 Task: Select a schedule automation every month on the 1 at 11:00 AM starting on January 1, 2023.
Action: Mouse moved to (949, 72)
Screenshot: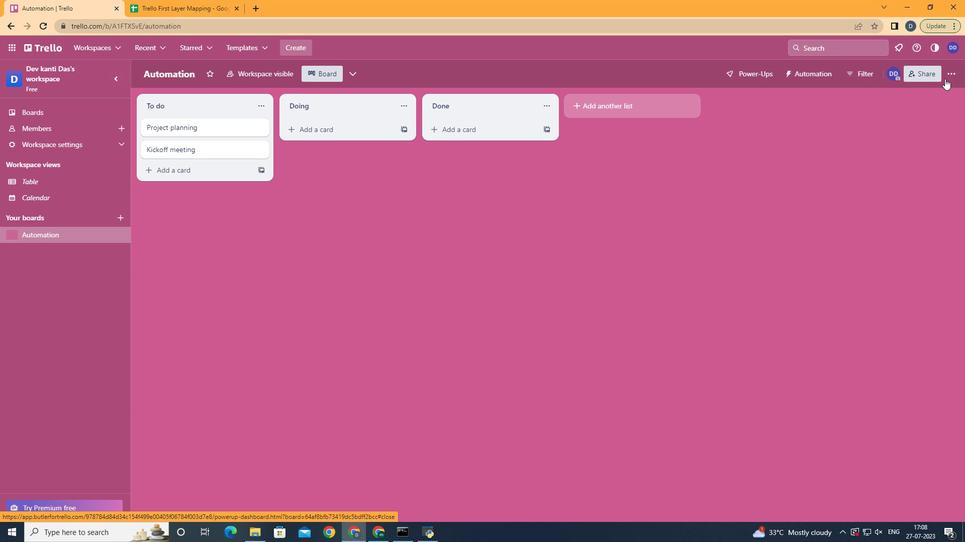 
Action: Mouse pressed left at (949, 72)
Screenshot: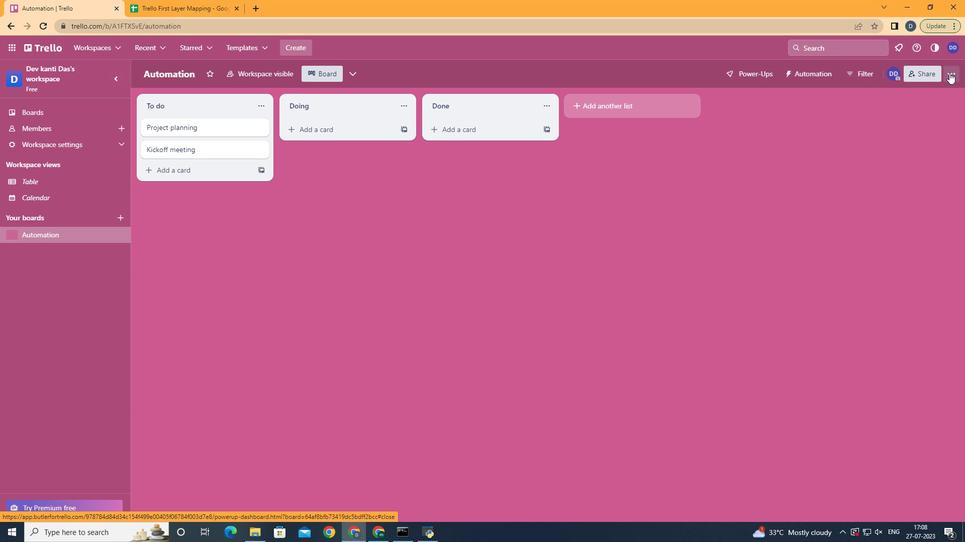 
Action: Mouse moved to (862, 219)
Screenshot: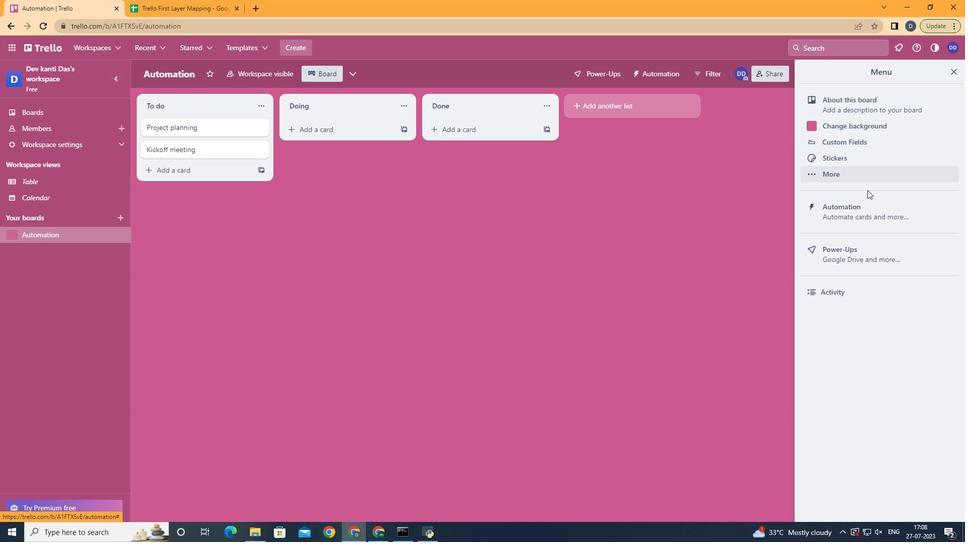
Action: Mouse pressed left at (862, 219)
Screenshot: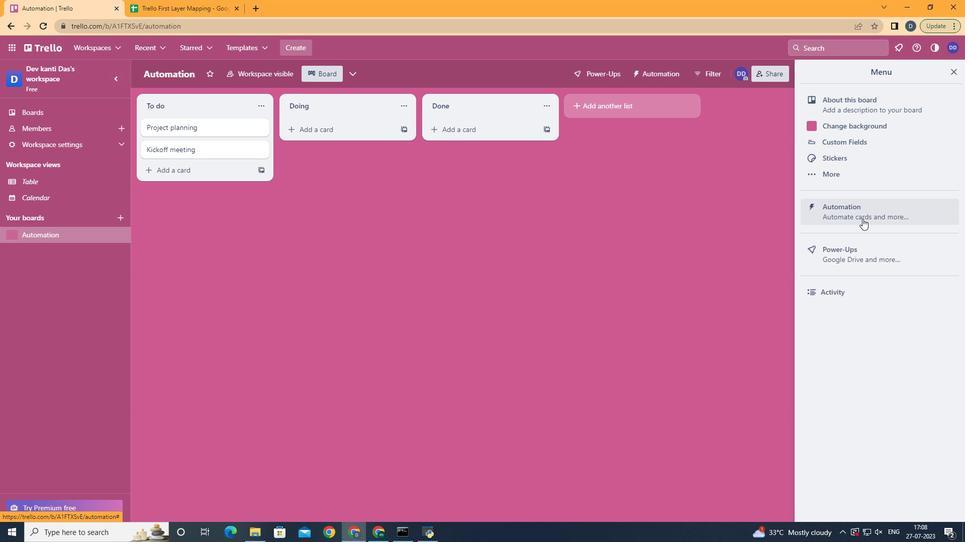 
Action: Mouse moved to (201, 185)
Screenshot: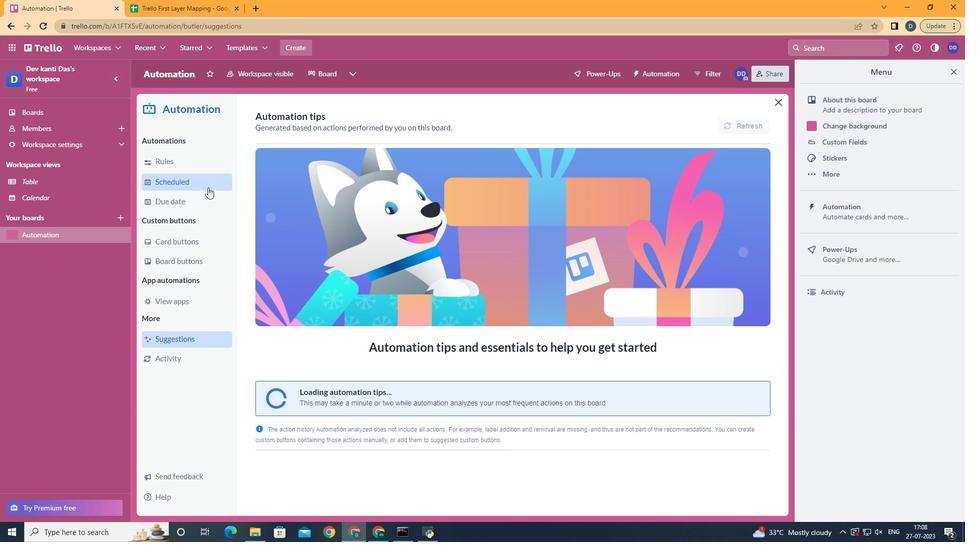 
Action: Mouse pressed left at (201, 185)
Screenshot: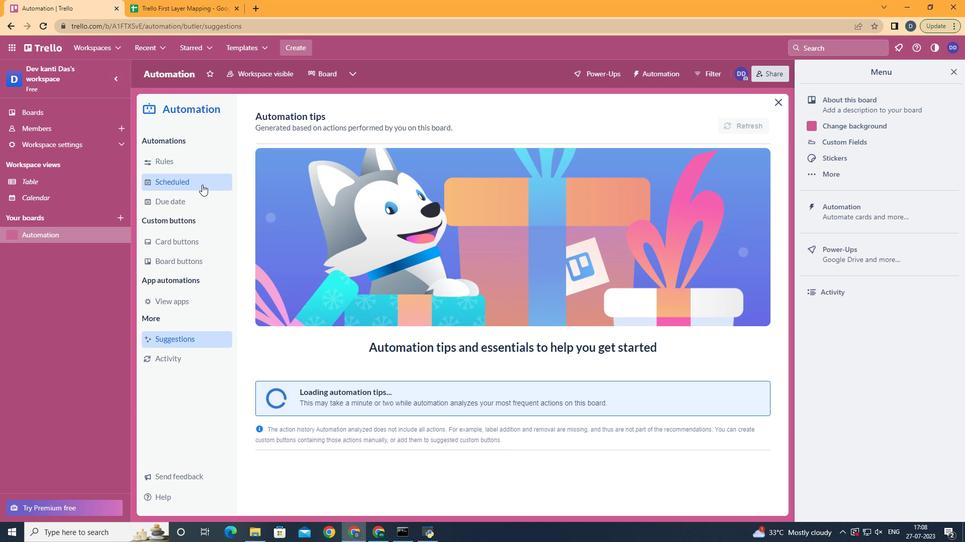 
Action: Mouse moved to (309, 336)
Screenshot: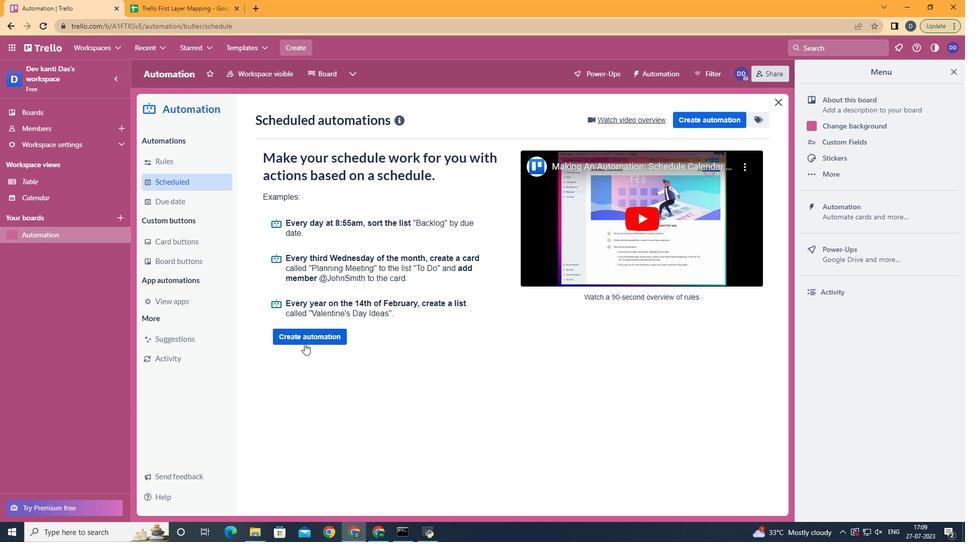 
Action: Mouse pressed left at (309, 336)
Screenshot: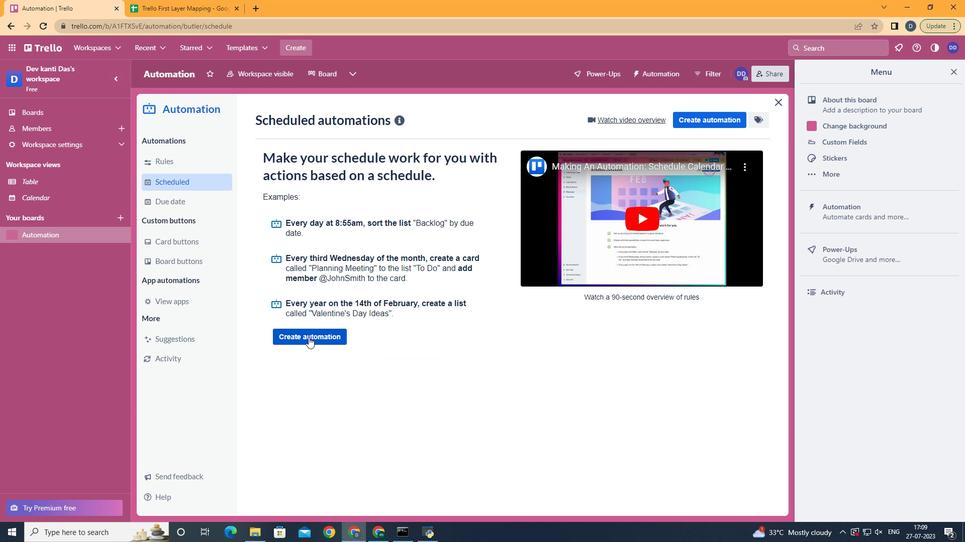 
Action: Mouse moved to (496, 221)
Screenshot: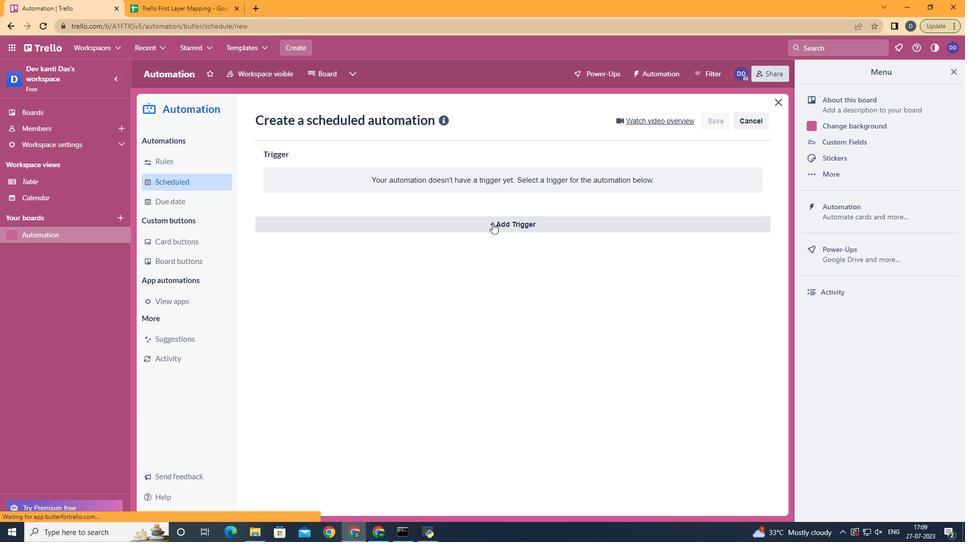 
Action: Mouse pressed left at (496, 221)
Screenshot: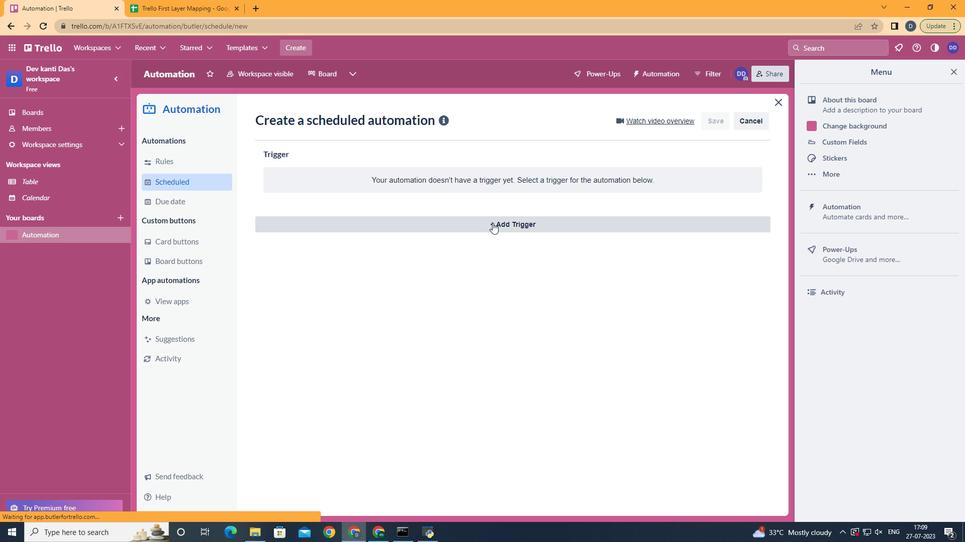 
Action: Mouse moved to (319, 257)
Screenshot: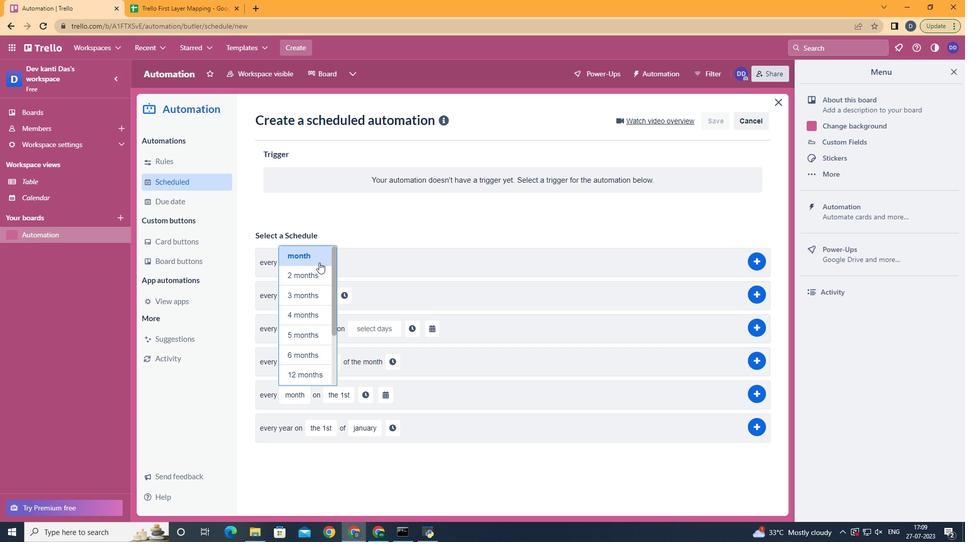 
Action: Mouse pressed left at (319, 257)
Screenshot: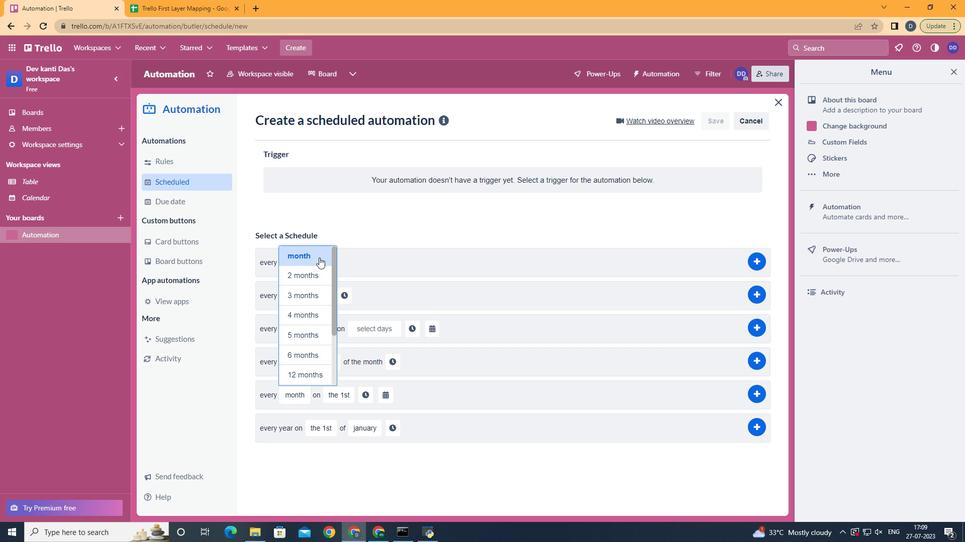 
Action: Mouse moved to (362, 256)
Screenshot: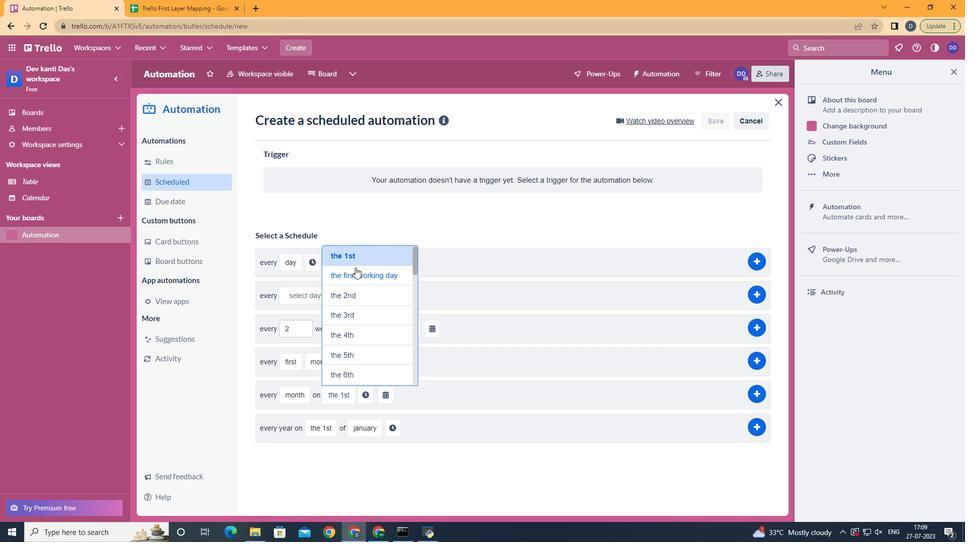 
Action: Mouse pressed left at (362, 256)
Screenshot: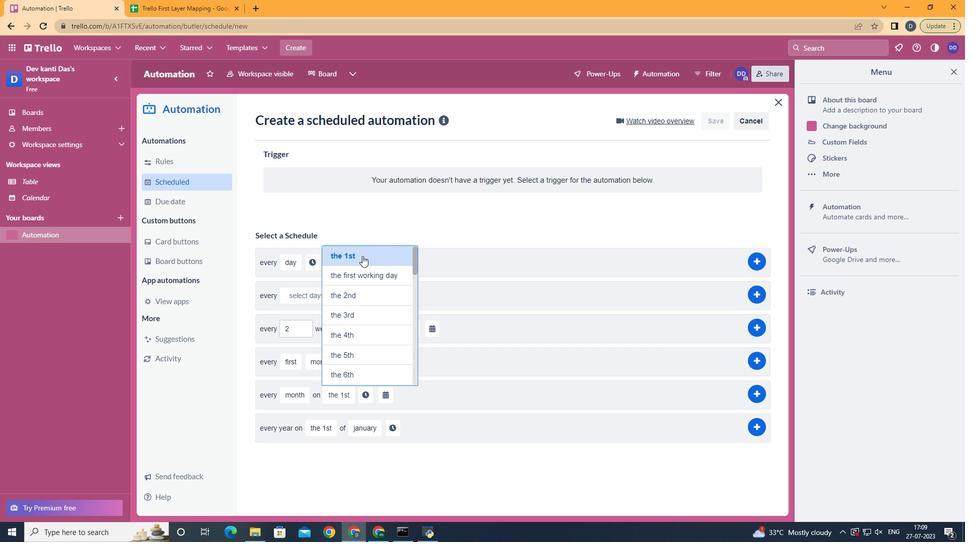 
Action: Mouse moved to (366, 394)
Screenshot: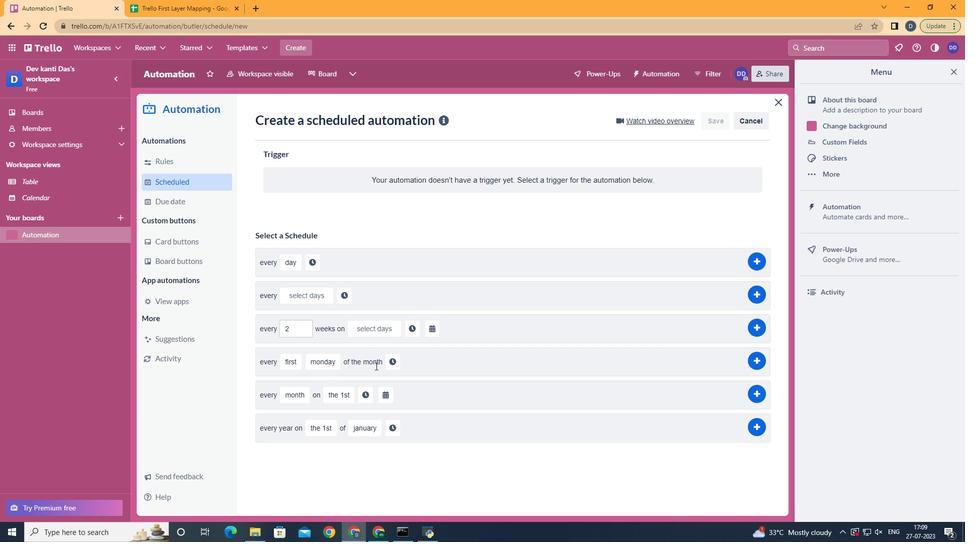 
Action: Mouse pressed left at (366, 394)
Screenshot: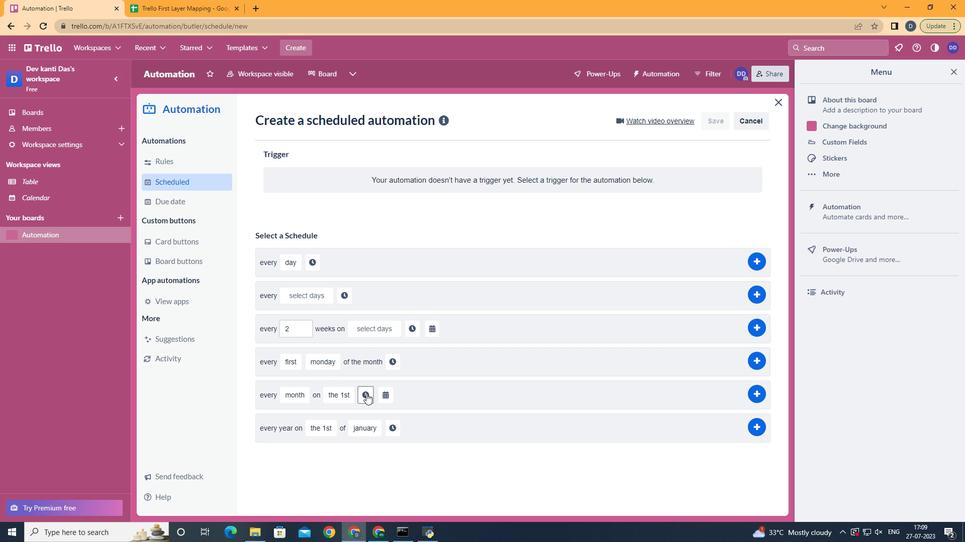 
Action: Mouse moved to (401, 394)
Screenshot: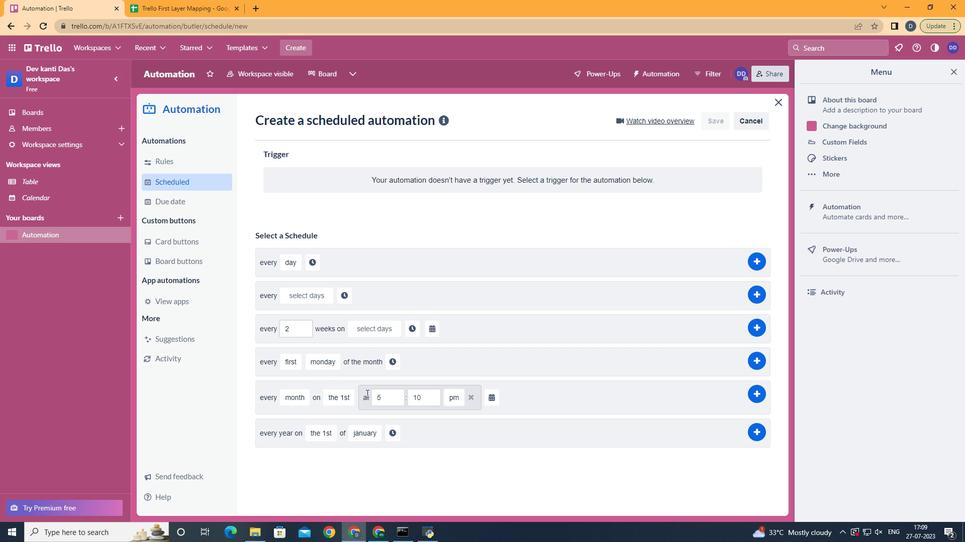 
Action: Mouse pressed left at (401, 394)
Screenshot: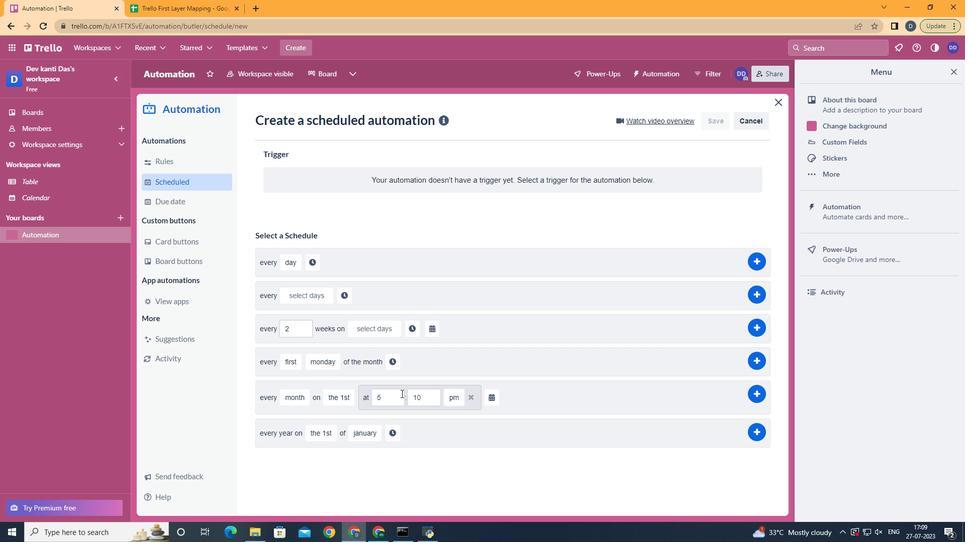 
Action: Mouse moved to (401, 394)
Screenshot: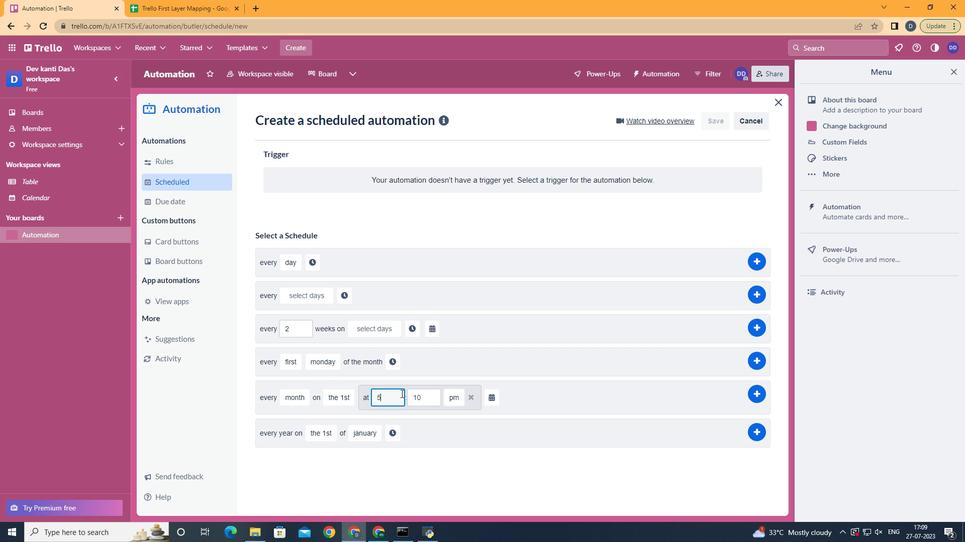 
Action: Key pressed <Key.backspace>11
Screenshot: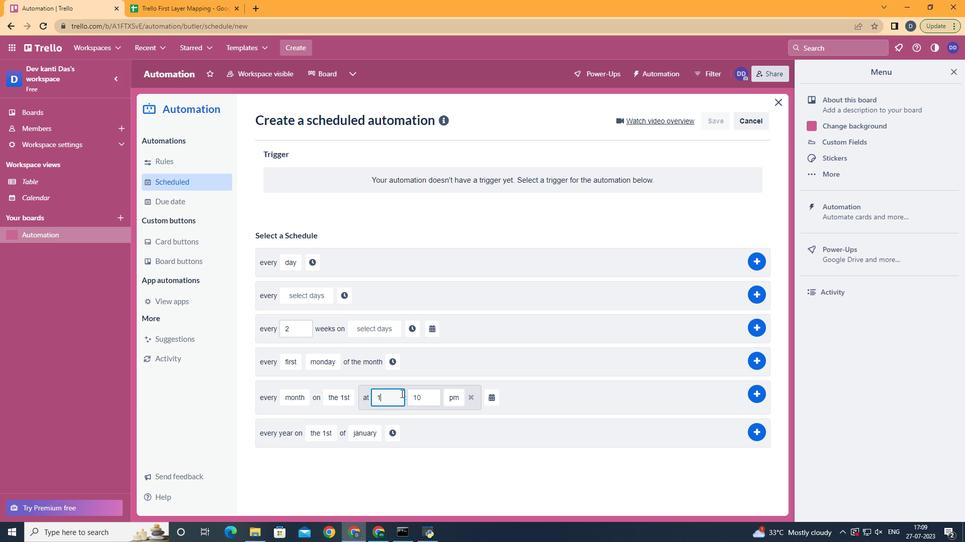 
Action: Mouse moved to (425, 393)
Screenshot: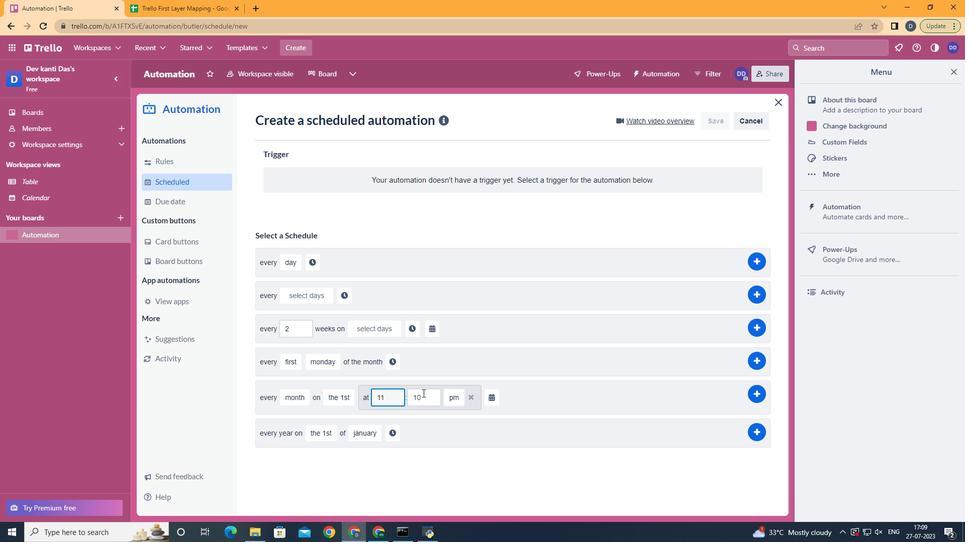 
Action: Mouse pressed left at (425, 393)
Screenshot: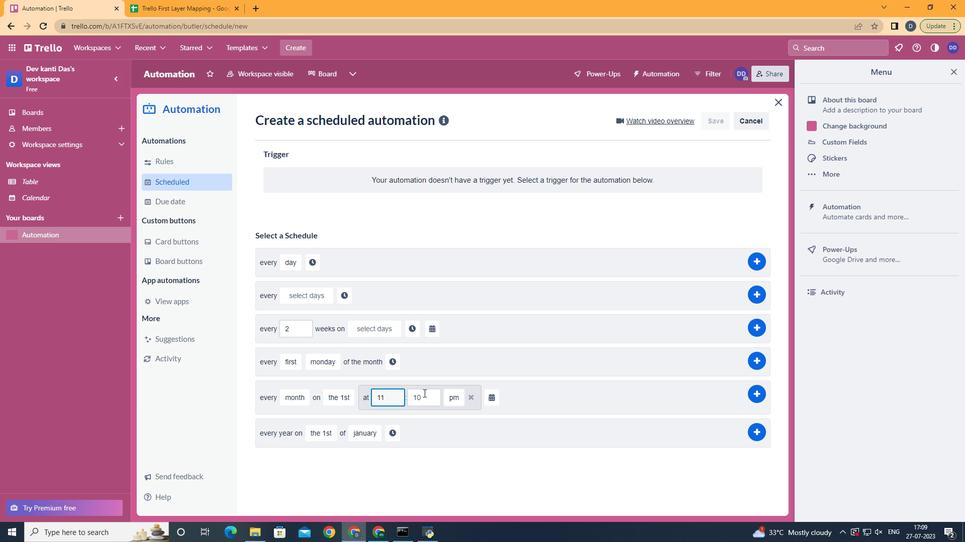 
Action: Key pressed <Key.backspace><Key.backspace>00
Screenshot: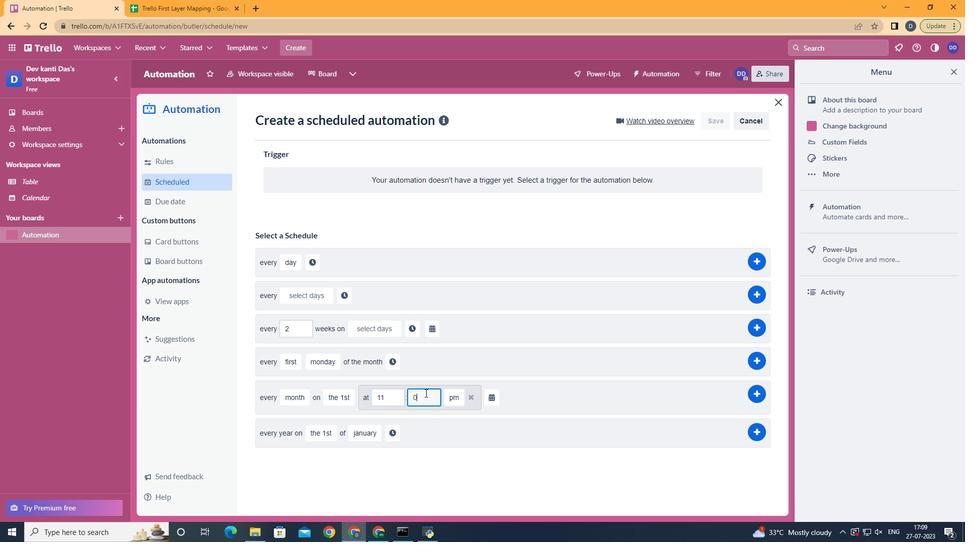 
Action: Mouse moved to (462, 414)
Screenshot: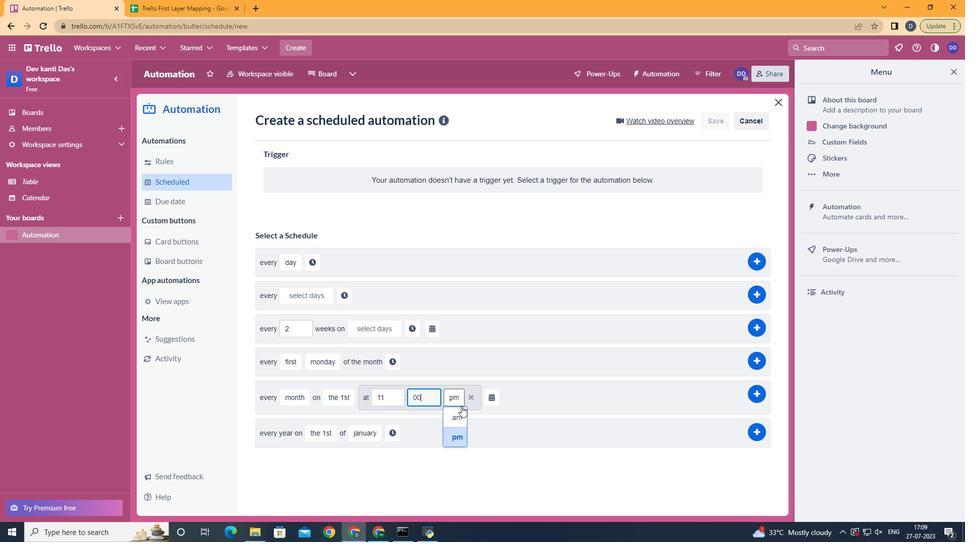 
Action: Mouse pressed left at (462, 414)
Screenshot: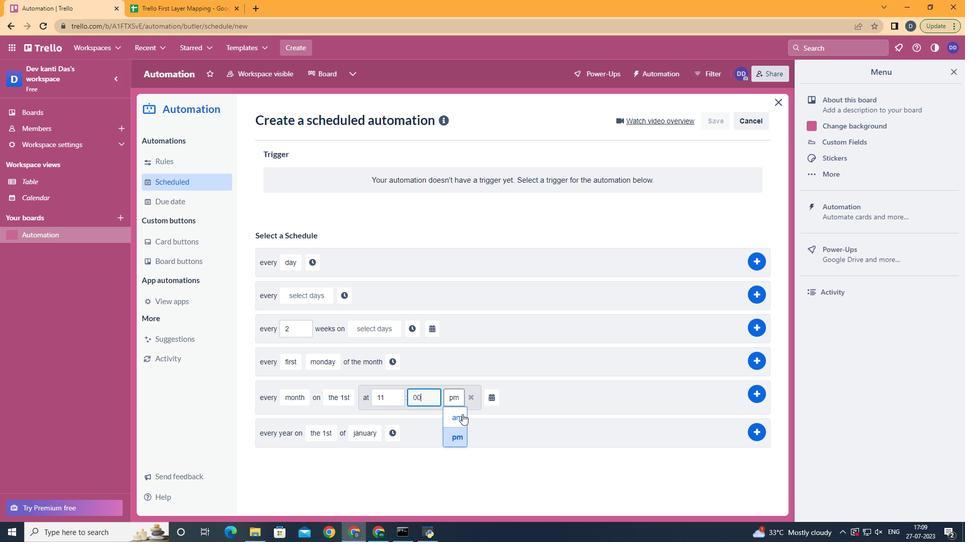 
Action: Mouse moved to (493, 396)
Screenshot: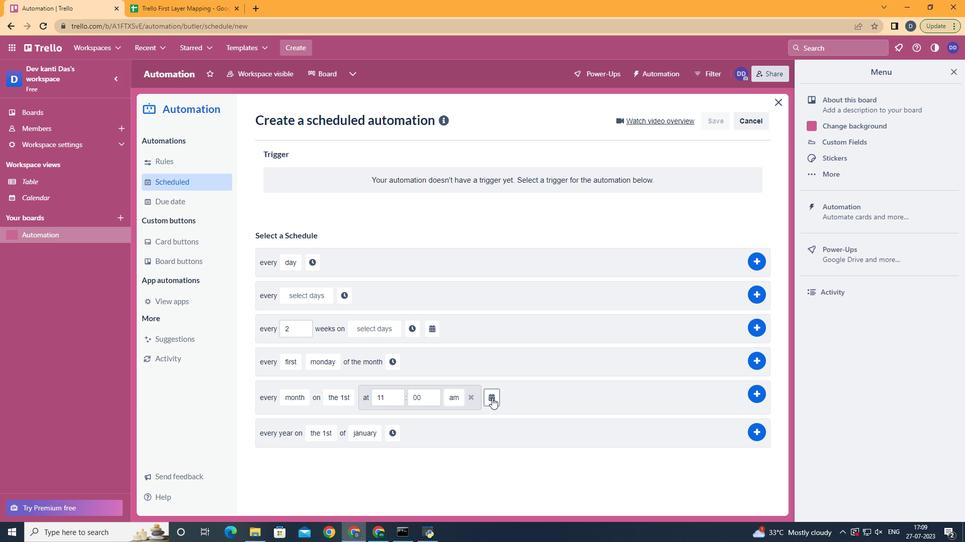 
Action: Mouse pressed left at (493, 396)
Screenshot: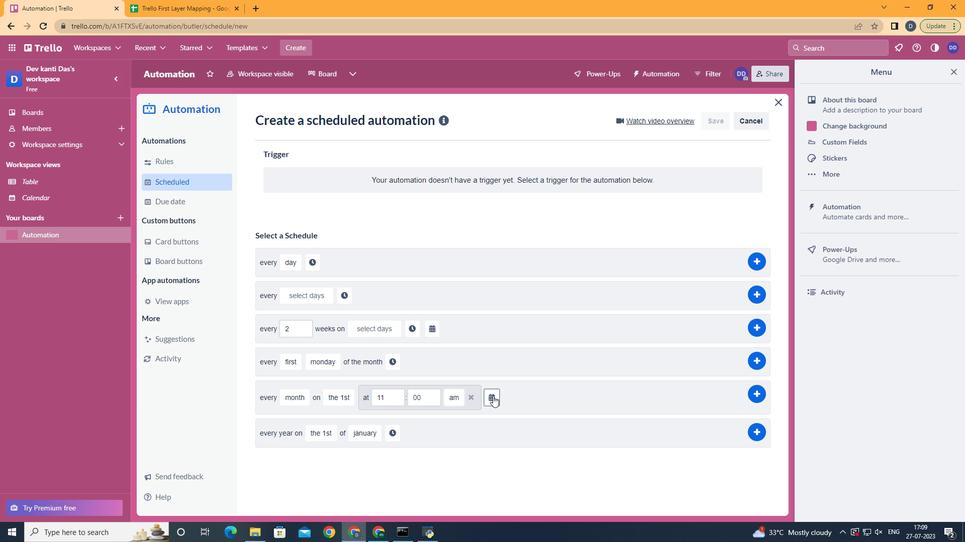 
Action: Mouse moved to (560, 294)
Screenshot: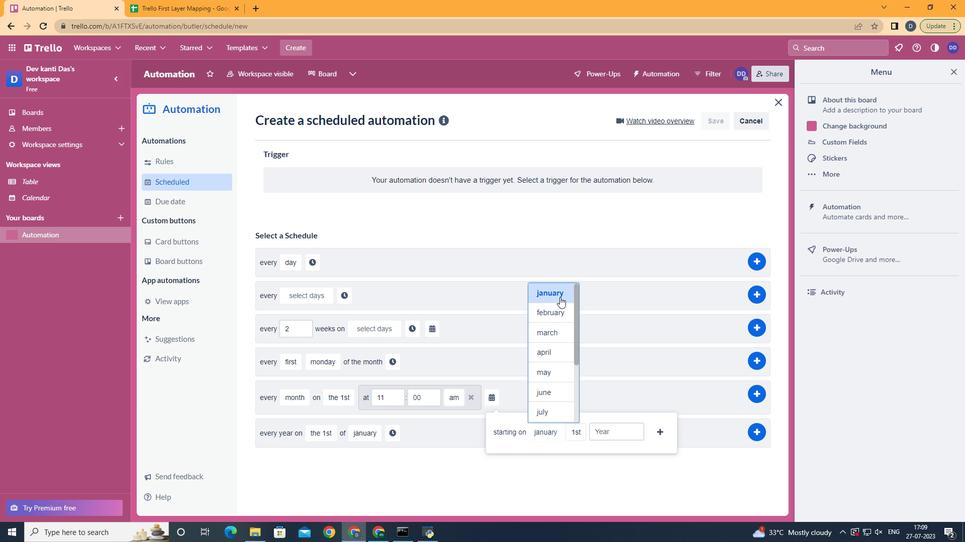 
Action: Mouse pressed left at (560, 294)
Screenshot: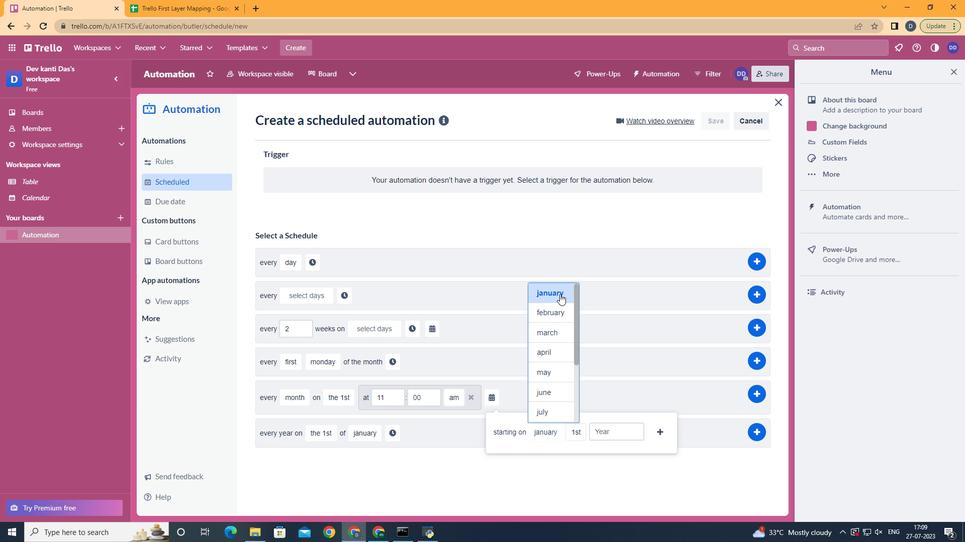 
Action: Mouse moved to (582, 295)
Screenshot: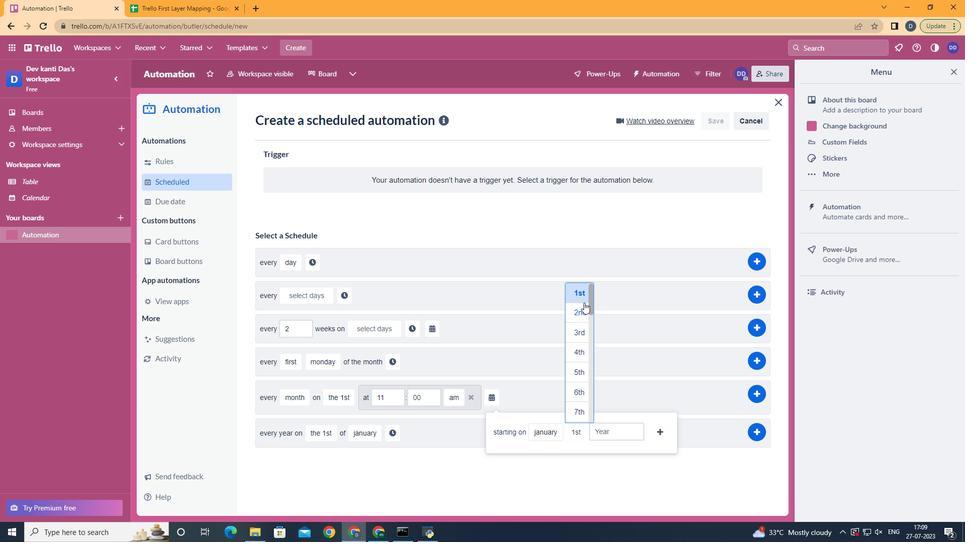 
Action: Mouse pressed left at (582, 295)
Screenshot: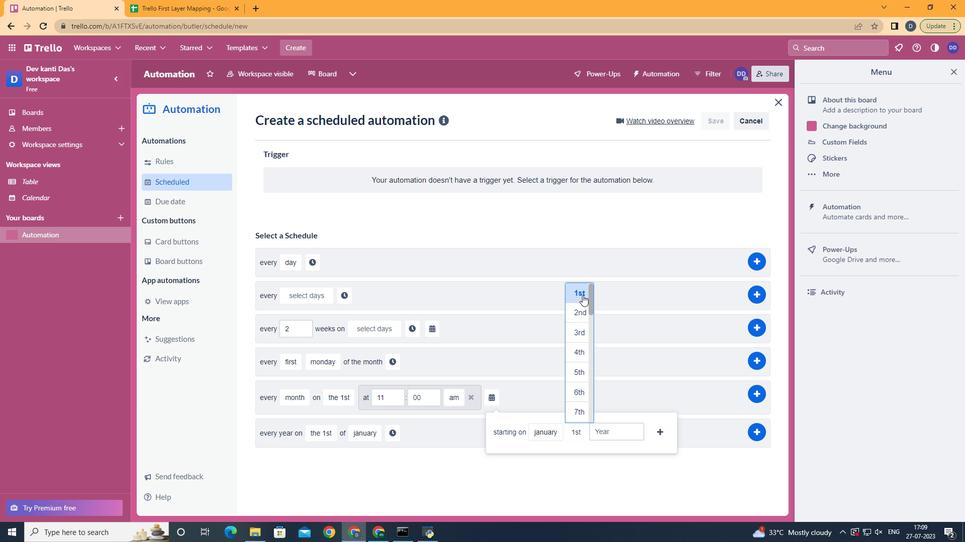 
Action: Mouse moved to (615, 431)
Screenshot: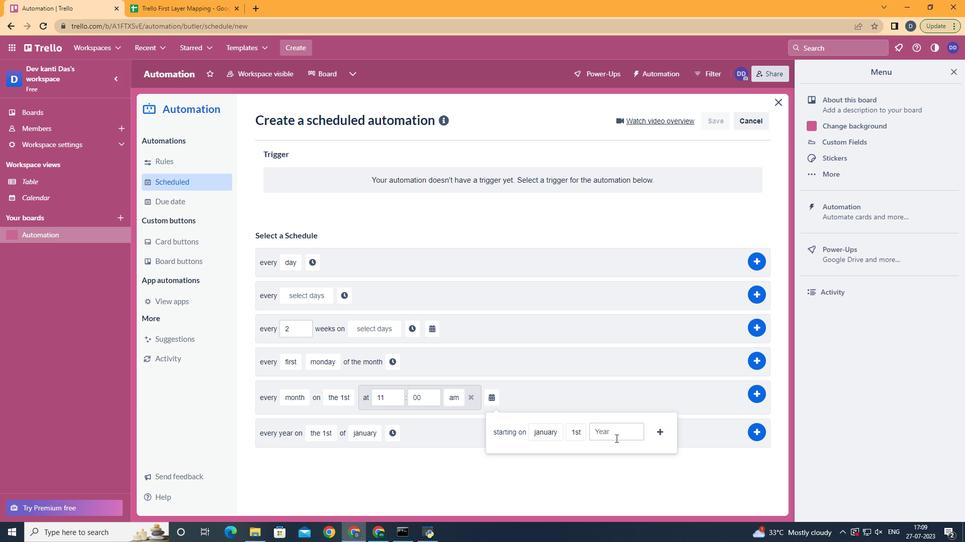 
Action: Mouse pressed left at (615, 431)
Screenshot: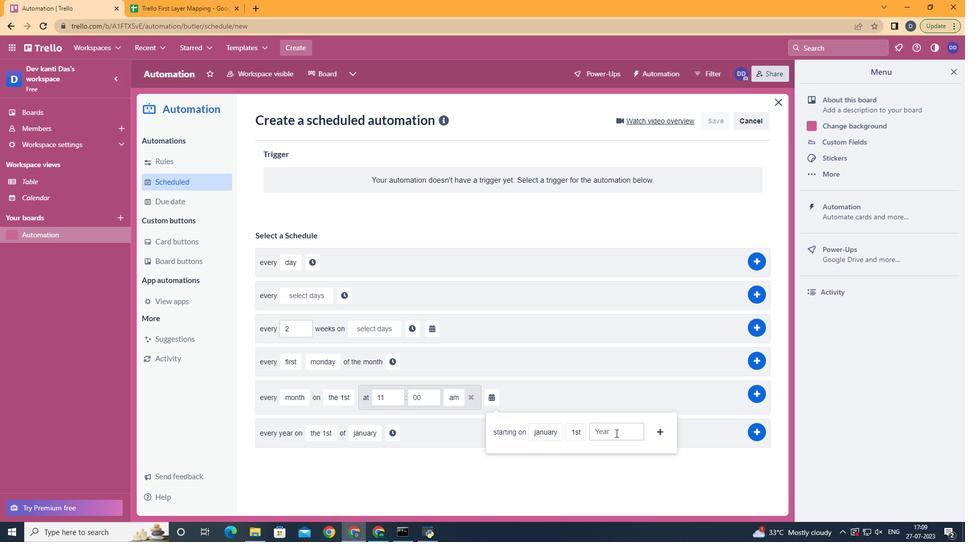 
Action: Mouse moved to (609, 432)
Screenshot: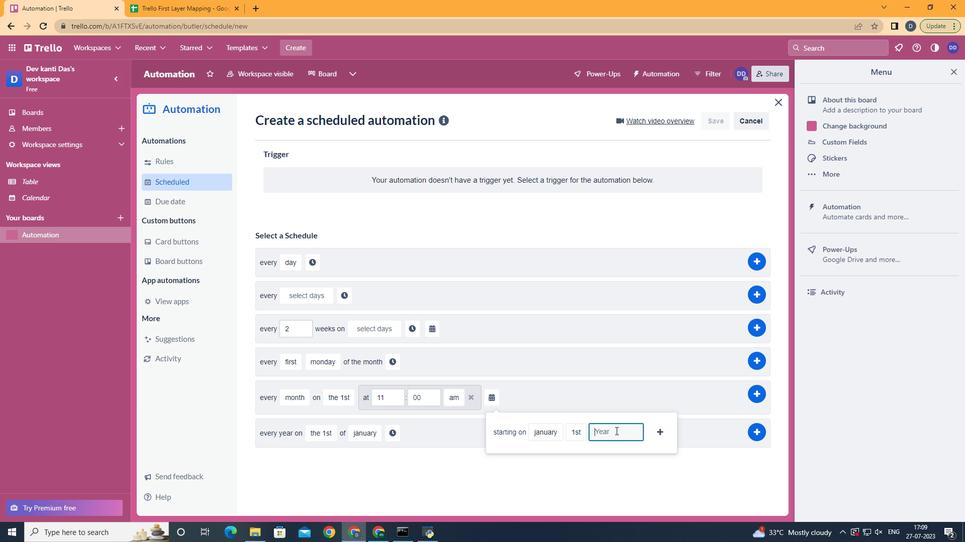 
Action: Key pressed 2023
Screenshot: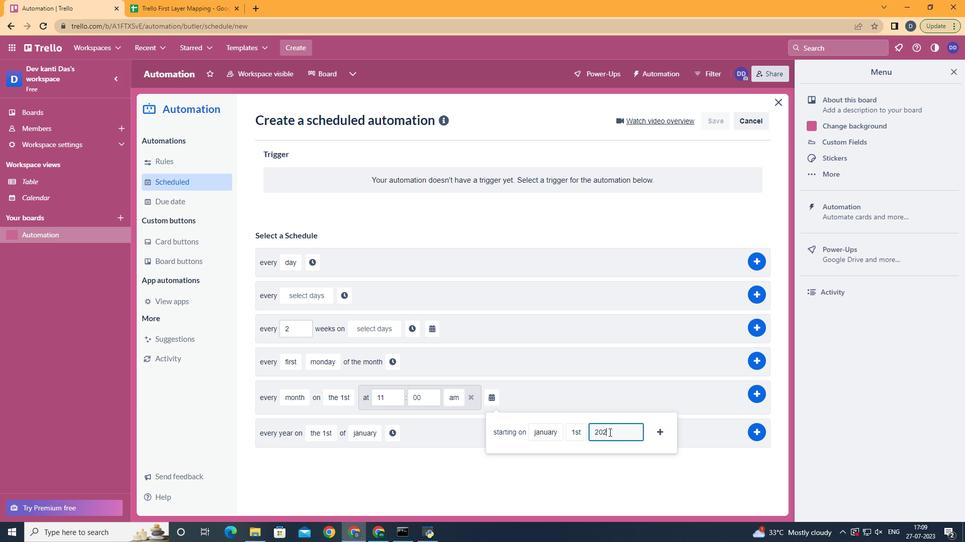 
Action: Mouse moved to (662, 428)
Screenshot: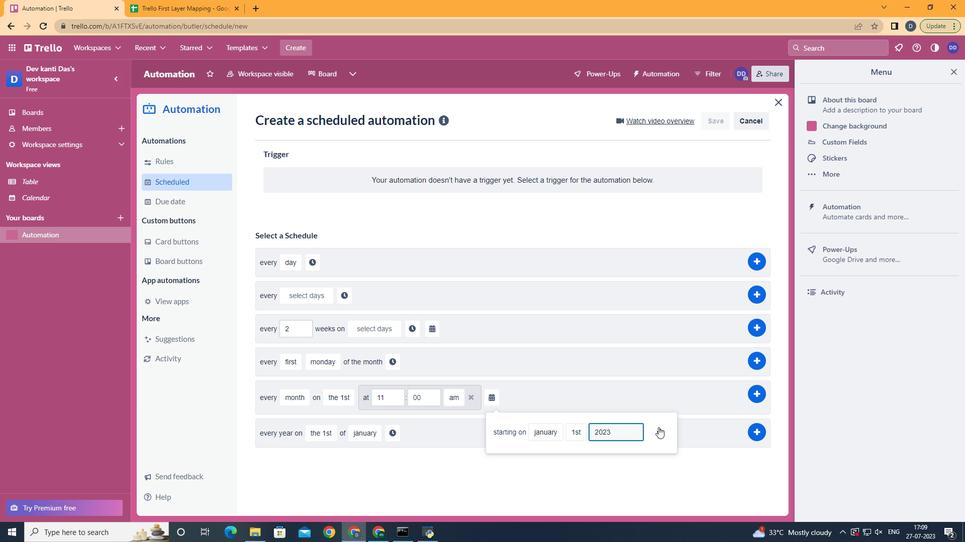 
Action: Mouse pressed left at (662, 428)
Screenshot: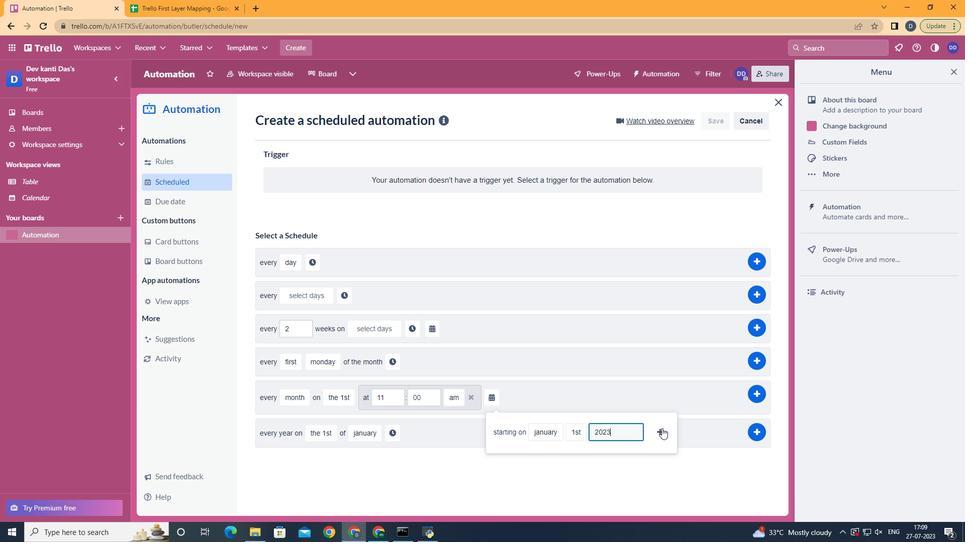 
Action: Mouse moved to (643, 406)
Screenshot: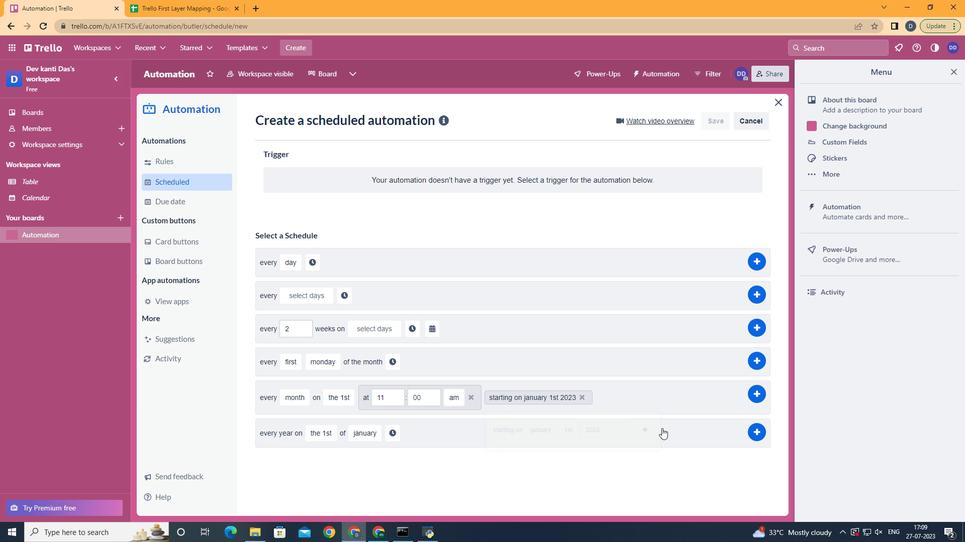 
